 Task: Add Sprouts Unbleached Parchment Paper Sheets to the cart.
Action: Mouse moved to (710, 257)
Screenshot: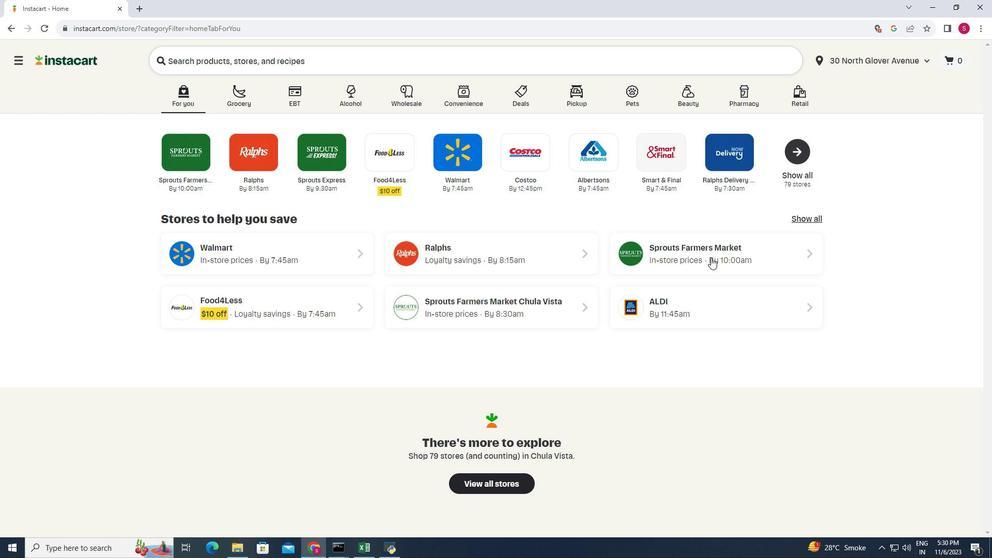 
Action: Mouse pressed left at (710, 257)
Screenshot: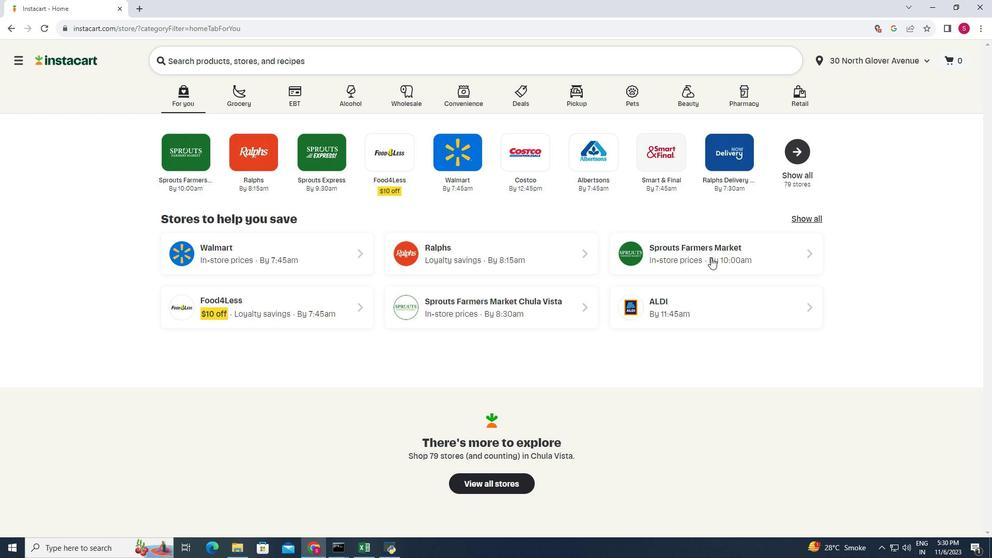 
Action: Mouse moved to (74, 301)
Screenshot: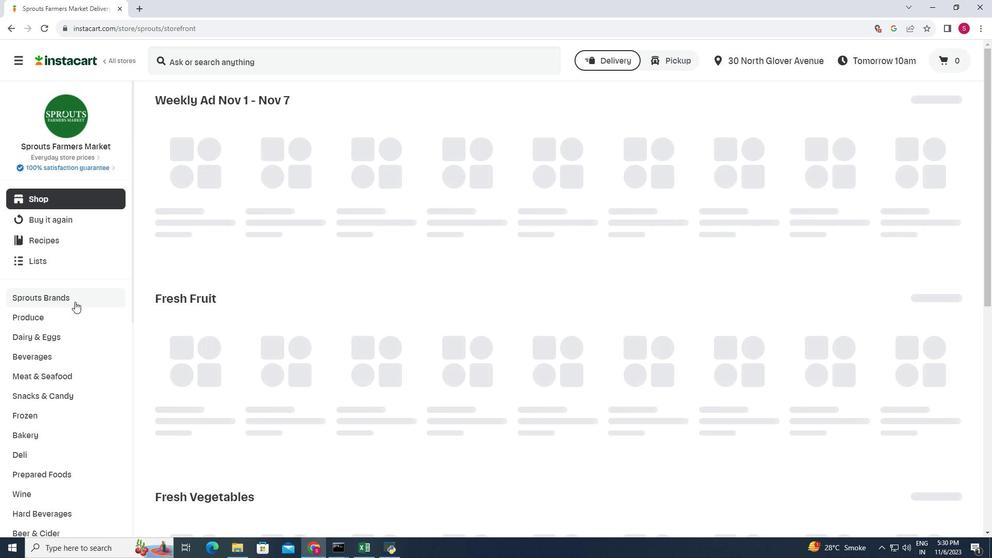 
Action: Mouse scrolled (74, 301) with delta (0, 0)
Screenshot: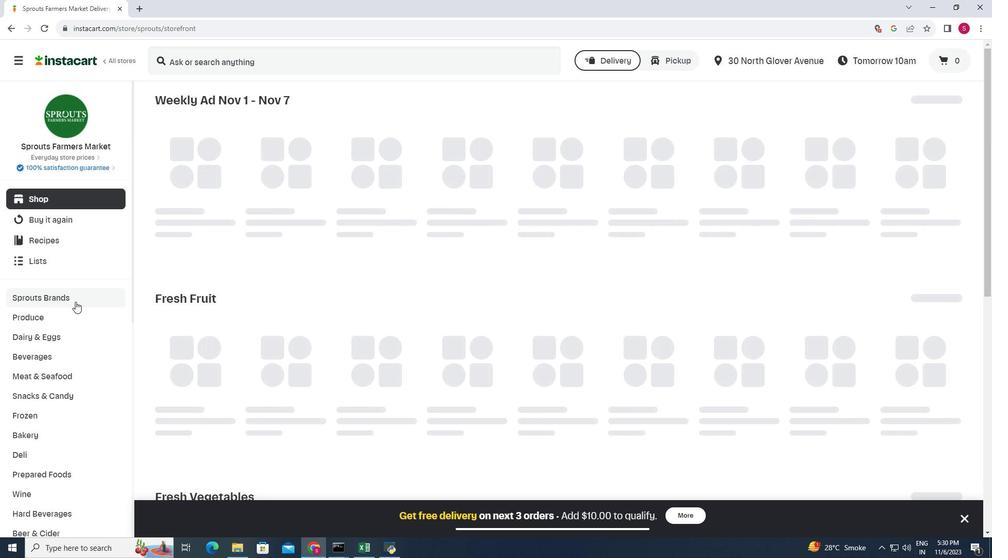 
Action: Mouse moved to (75, 301)
Screenshot: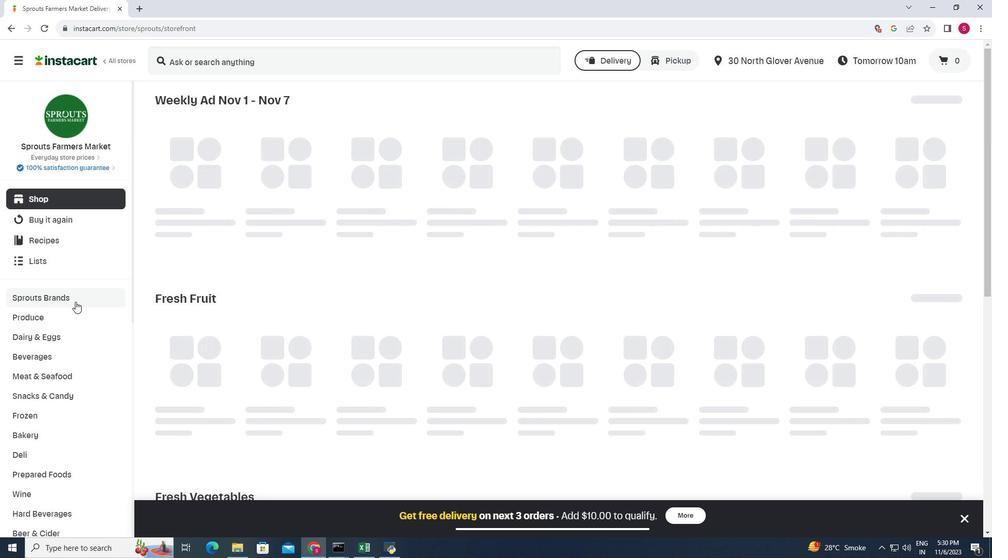 
Action: Mouse scrolled (75, 301) with delta (0, 0)
Screenshot: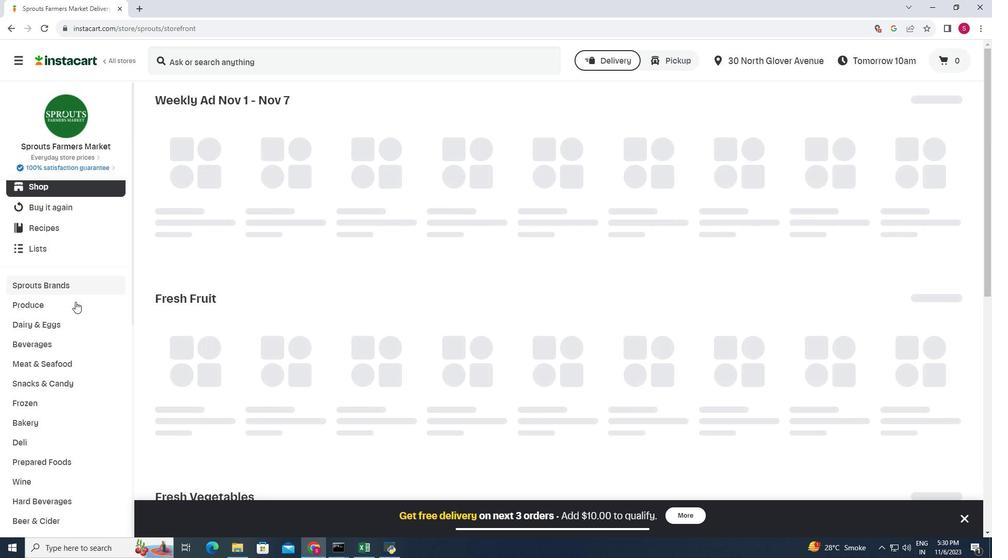 
Action: Mouse moved to (75, 302)
Screenshot: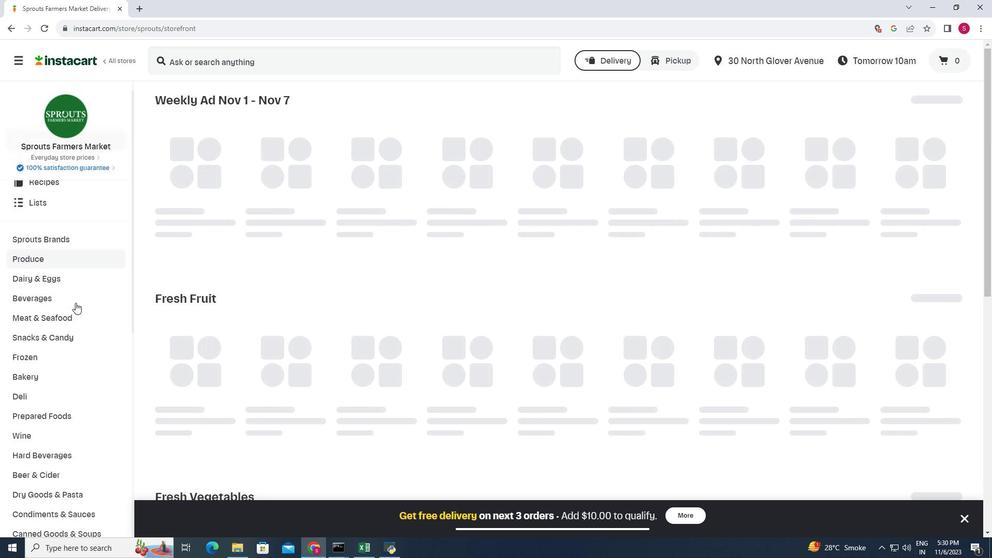 
Action: Mouse scrolled (75, 301) with delta (0, 0)
Screenshot: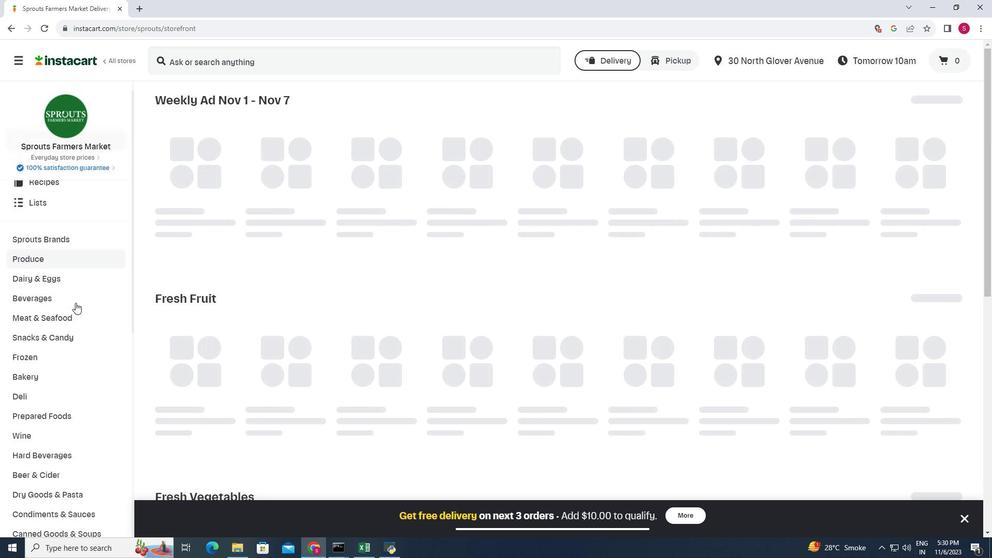 
Action: Mouse moved to (67, 302)
Screenshot: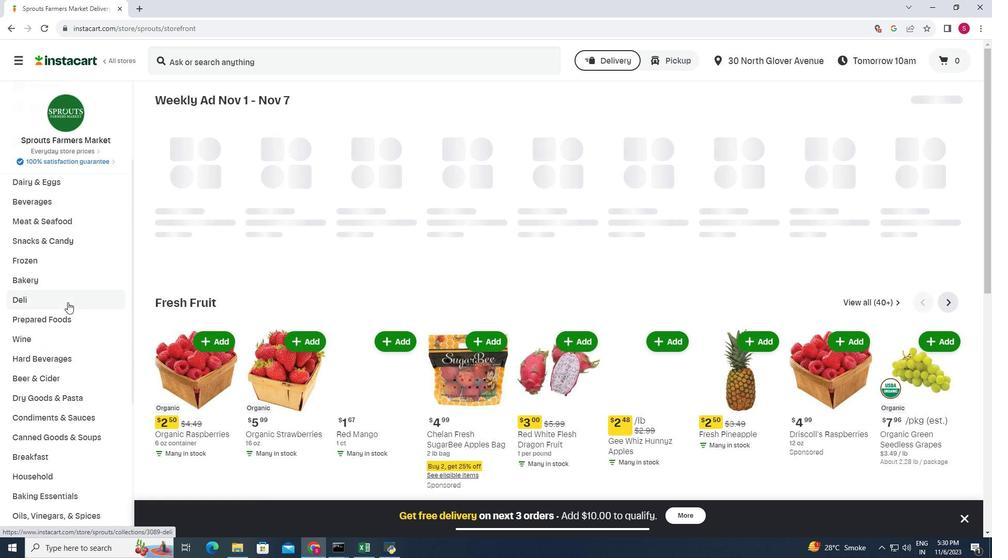 
Action: Mouse scrolled (67, 301) with delta (0, 0)
Screenshot: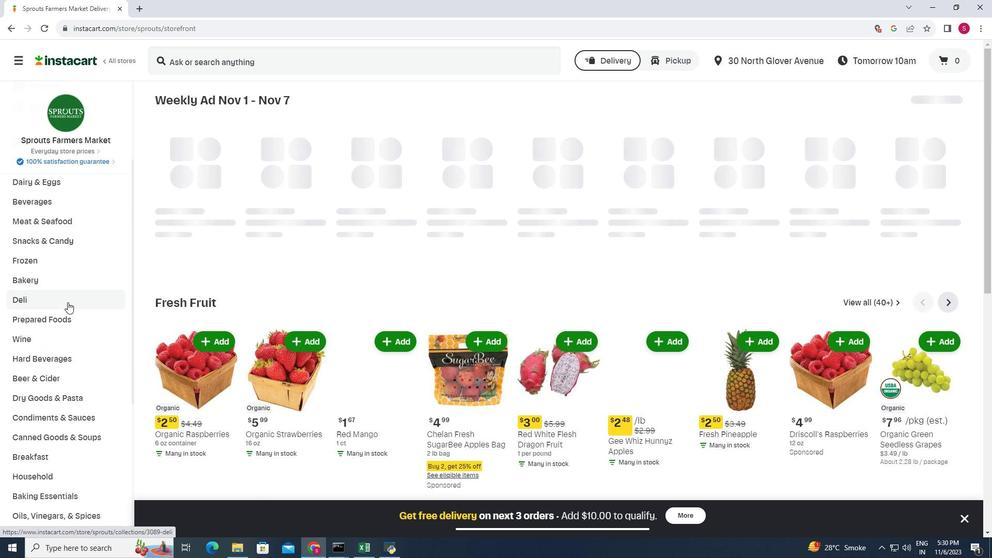 
Action: Mouse moved to (51, 421)
Screenshot: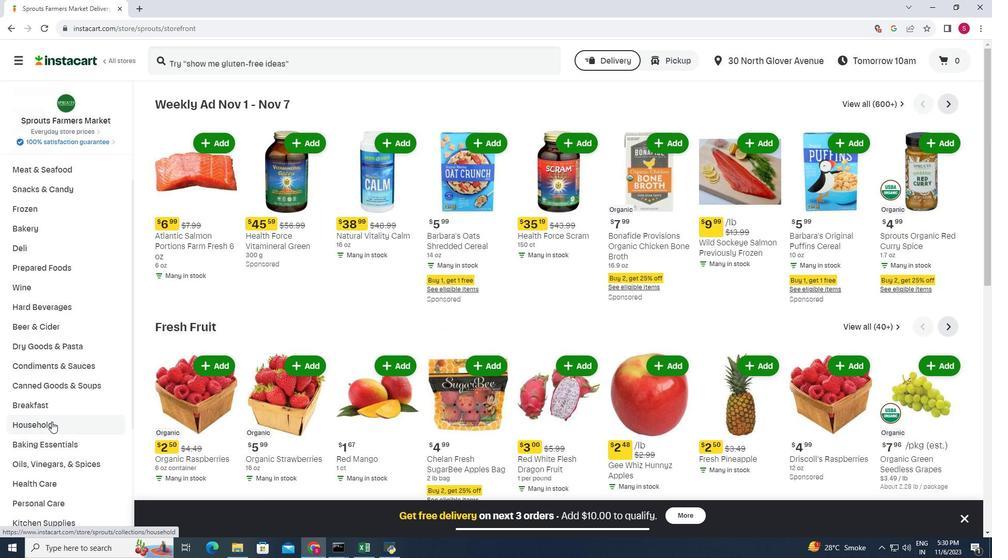 
Action: Mouse pressed left at (51, 421)
Screenshot: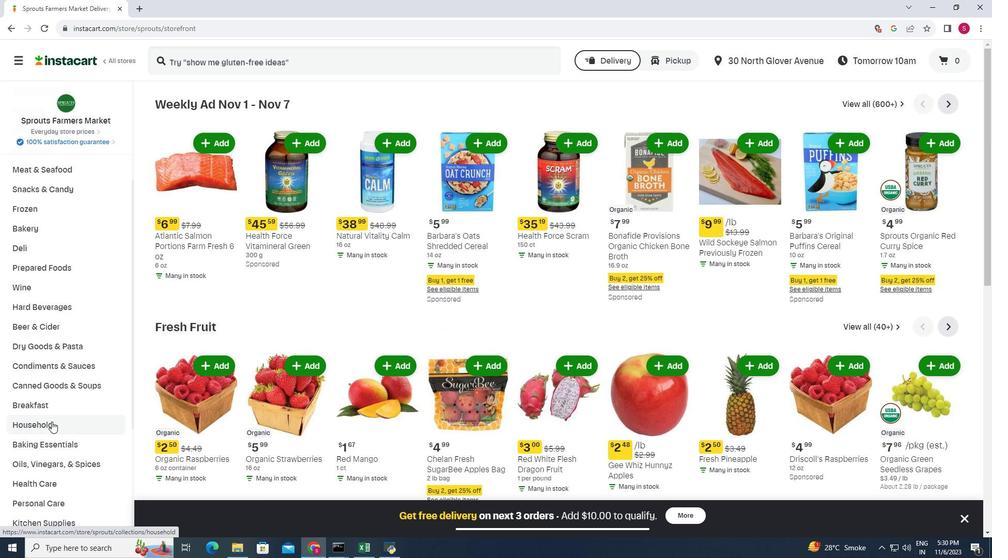 
Action: Mouse moved to (461, 127)
Screenshot: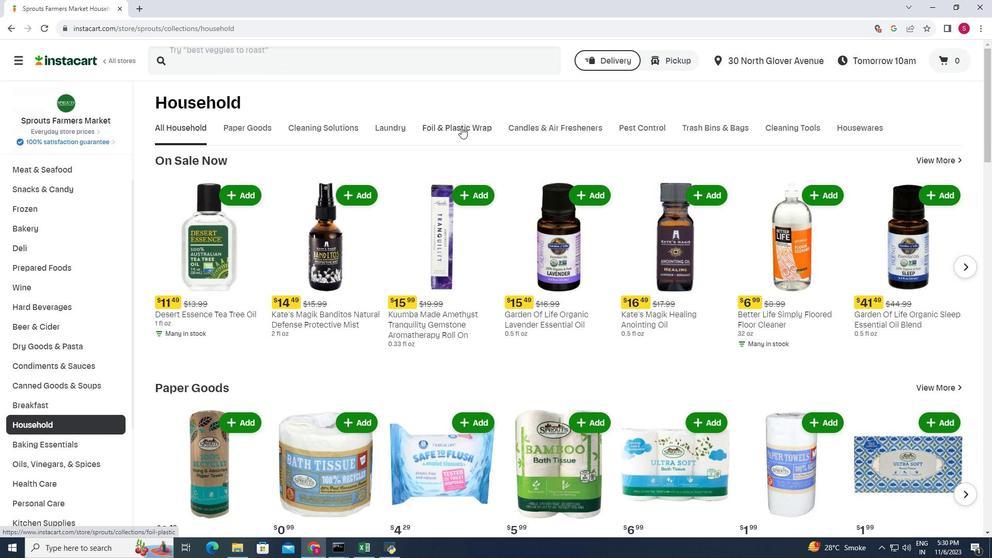 
Action: Mouse pressed left at (461, 127)
Screenshot: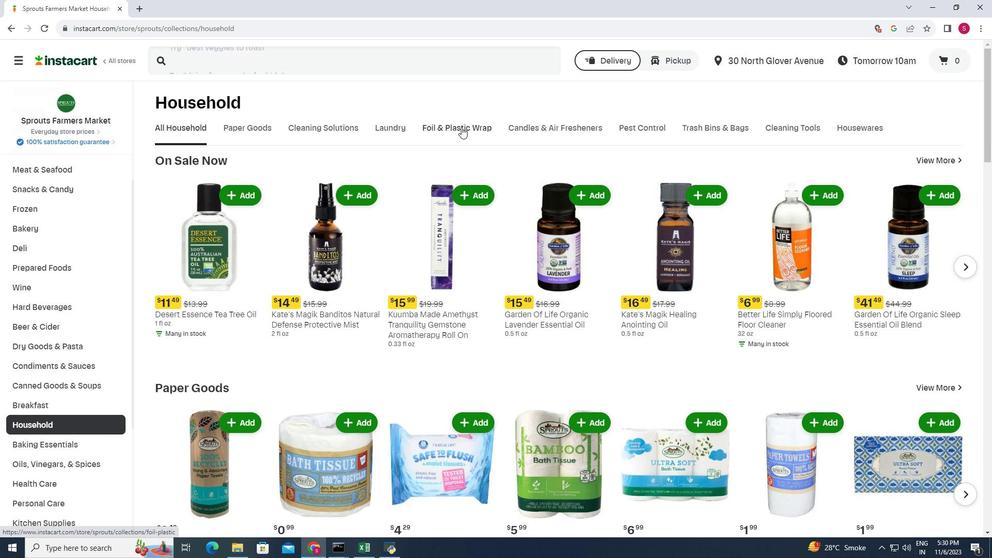 
Action: Mouse moved to (676, 266)
Screenshot: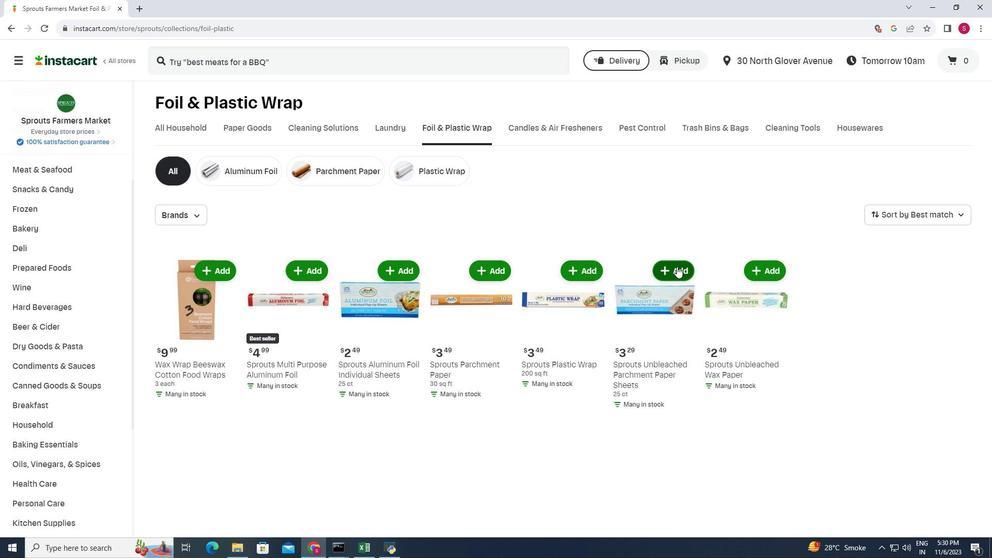 
Action: Mouse pressed left at (676, 266)
Screenshot: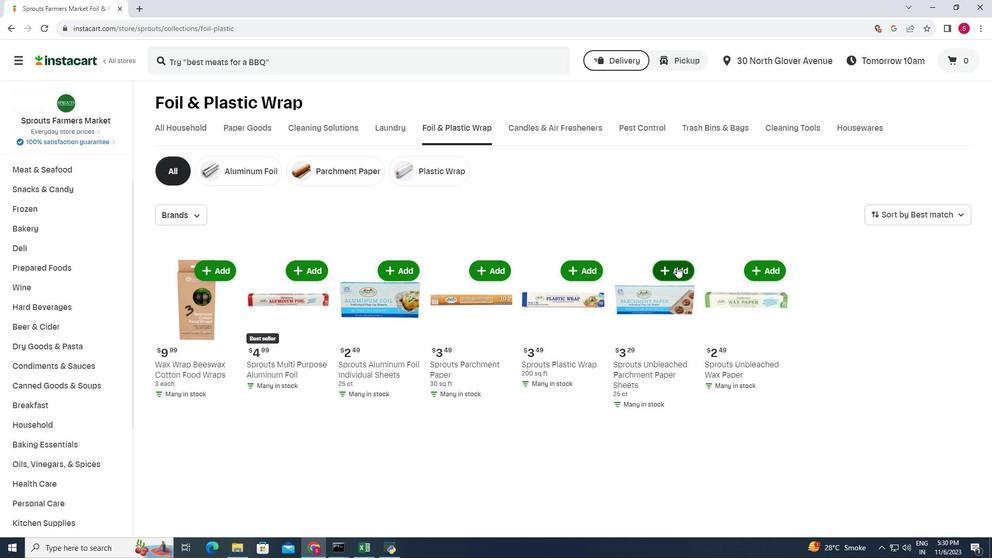 
Action: Mouse moved to (573, 199)
Screenshot: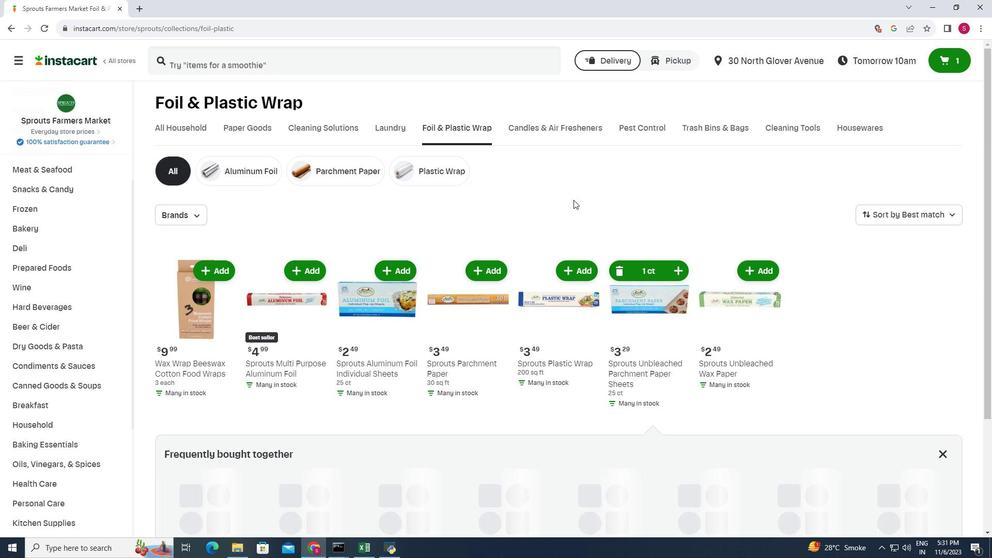 
